 Task: Editing simple light - Section title and description.
Action: Mouse moved to (217, 72)
Screenshot: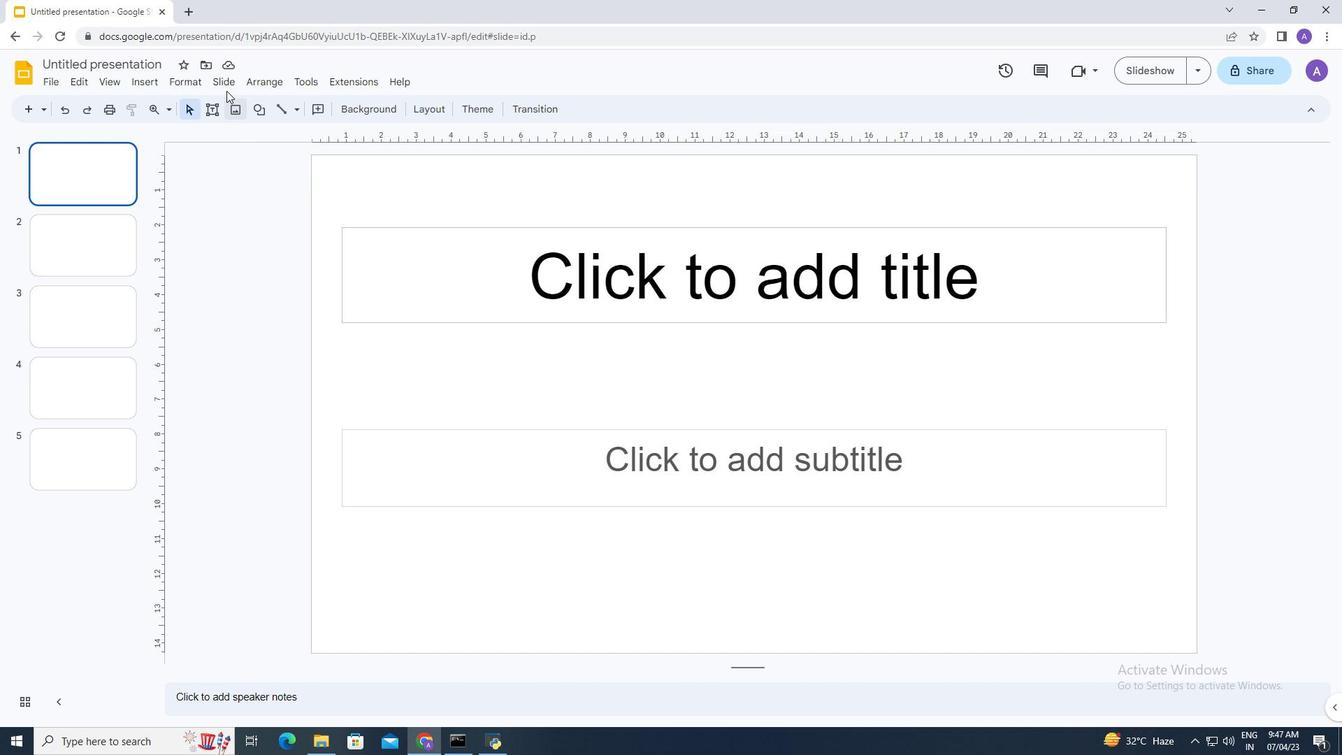 
Action: Mouse pressed left at (217, 72)
Screenshot: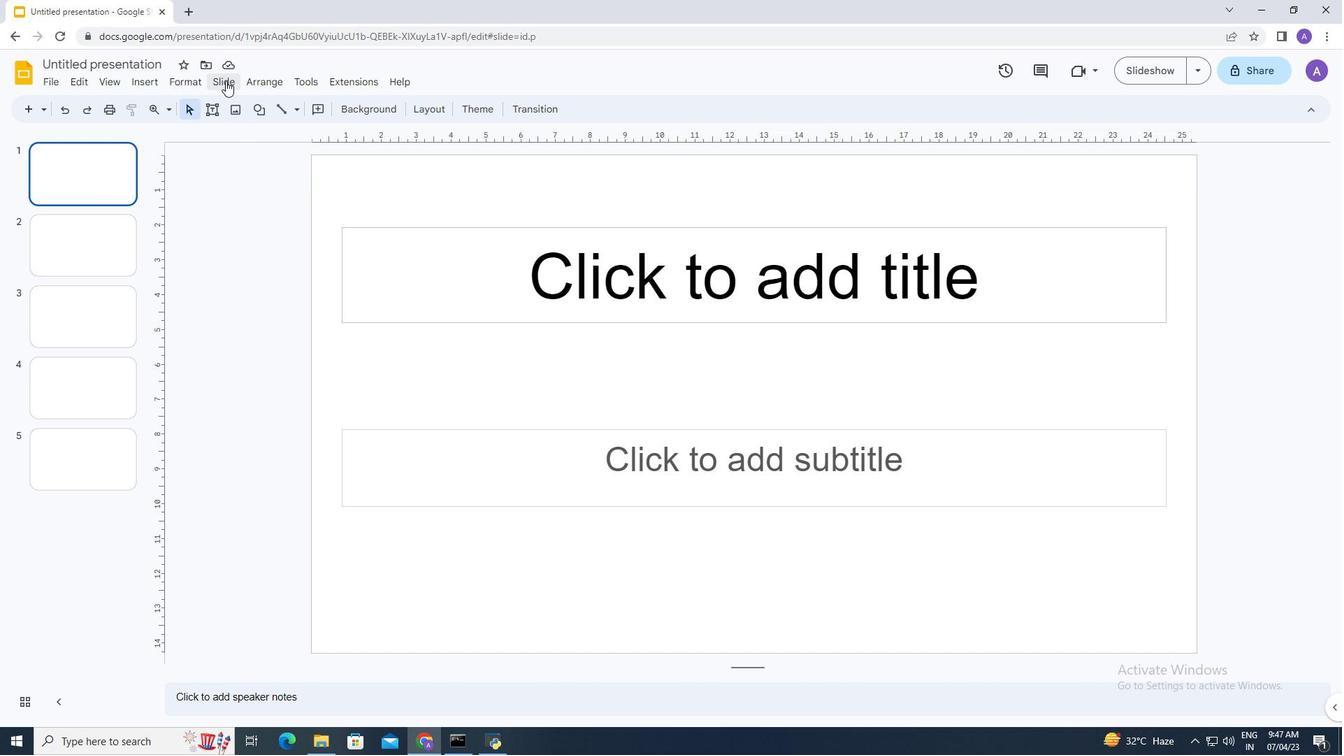 
Action: Mouse moved to (277, 301)
Screenshot: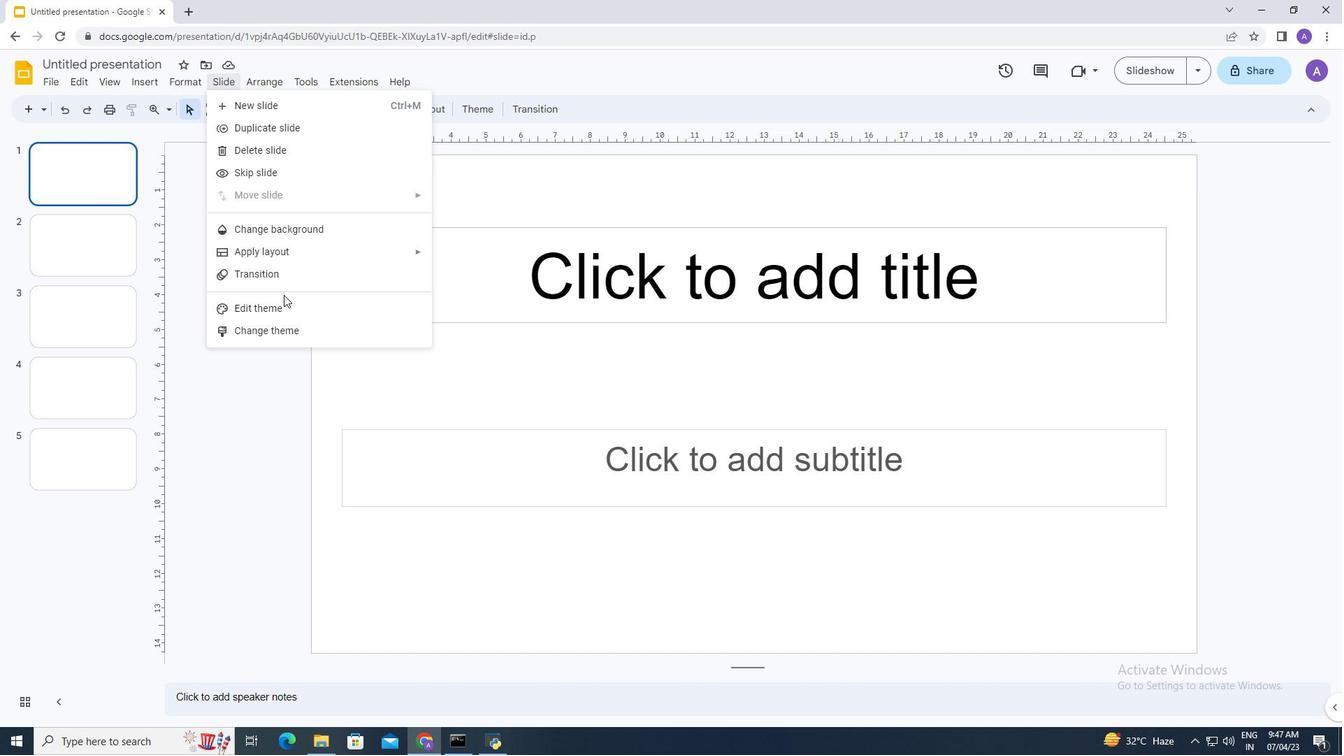 
Action: Mouse pressed left at (277, 301)
Screenshot: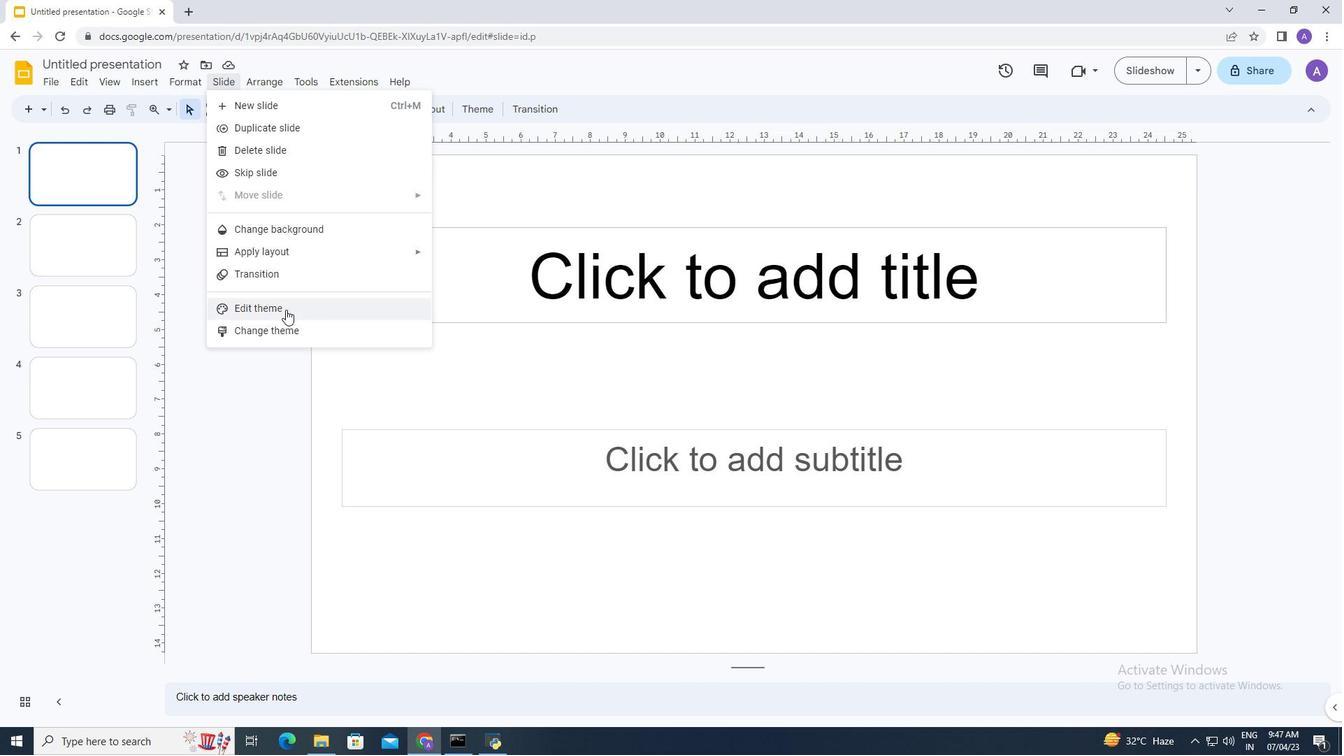 
Action: Mouse moved to (185, 708)
Screenshot: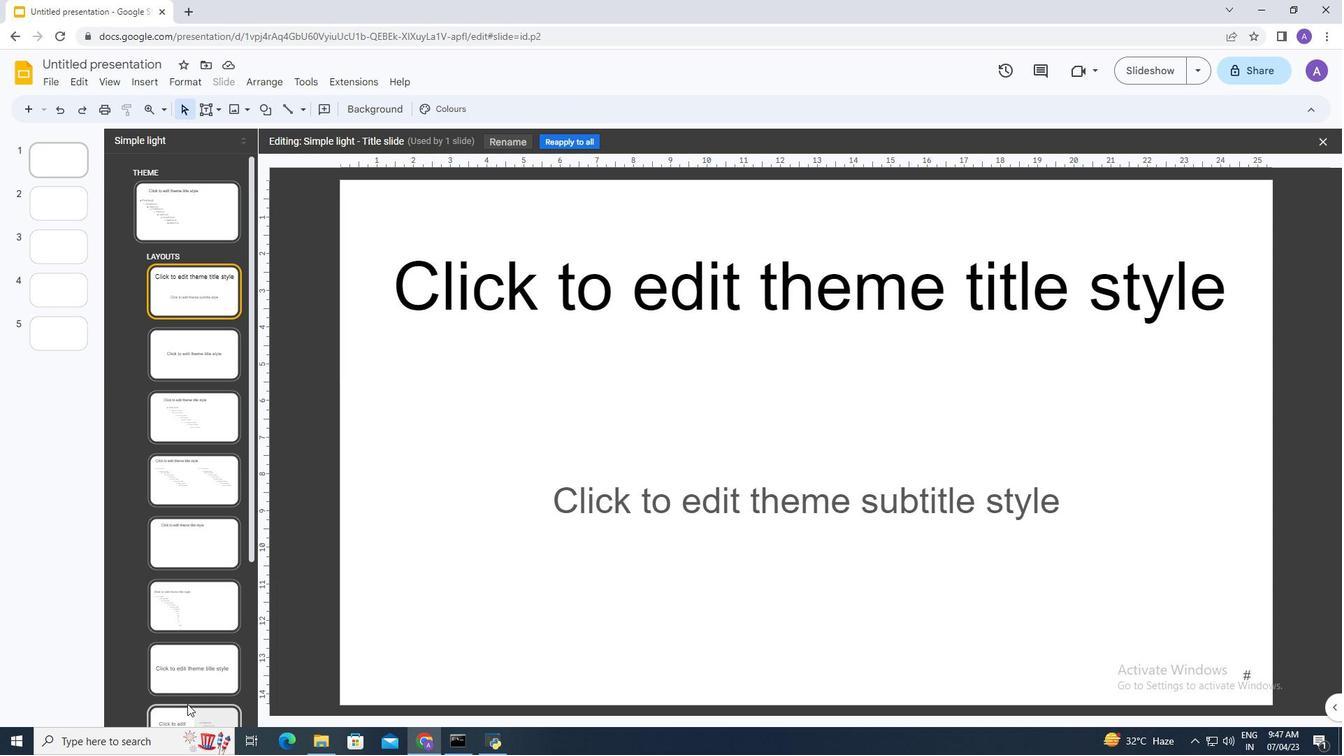 
Action: Mouse pressed left at (185, 708)
Screenshot: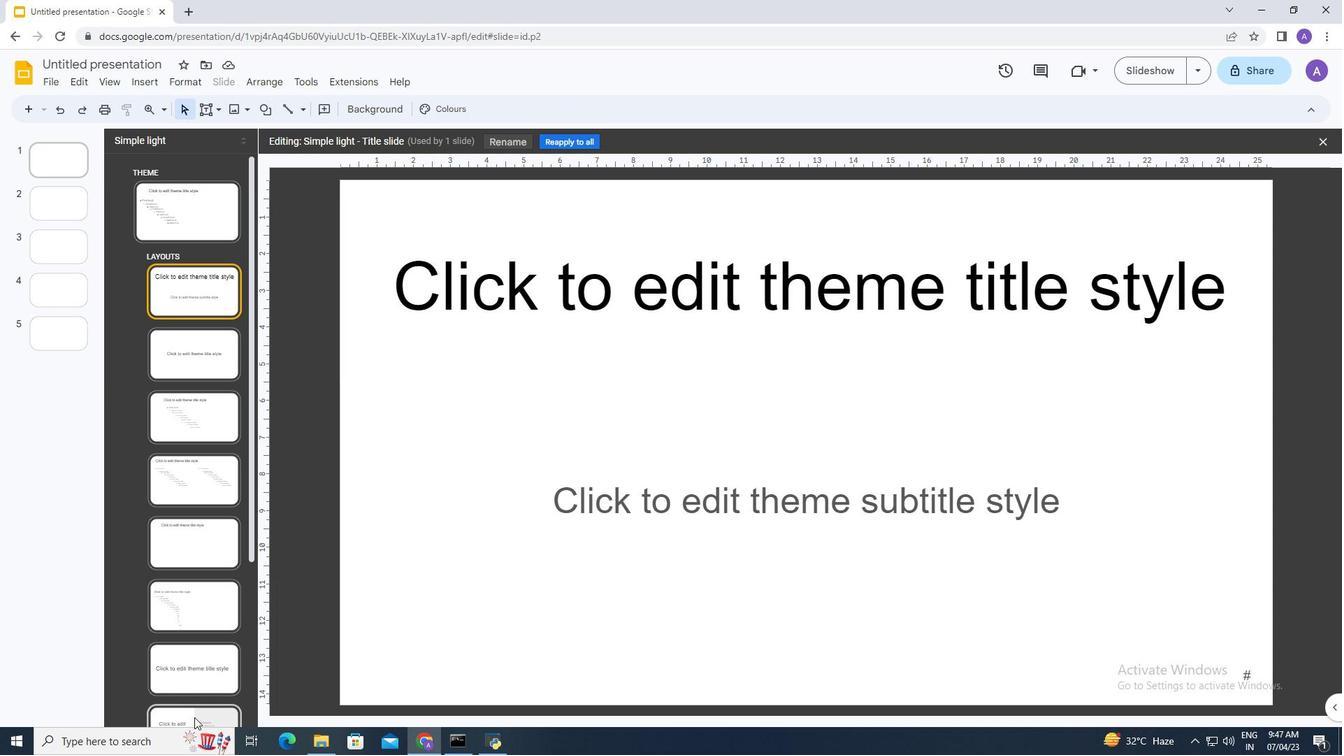 
Action: Mouse moved to (566, 349)
Screenshot: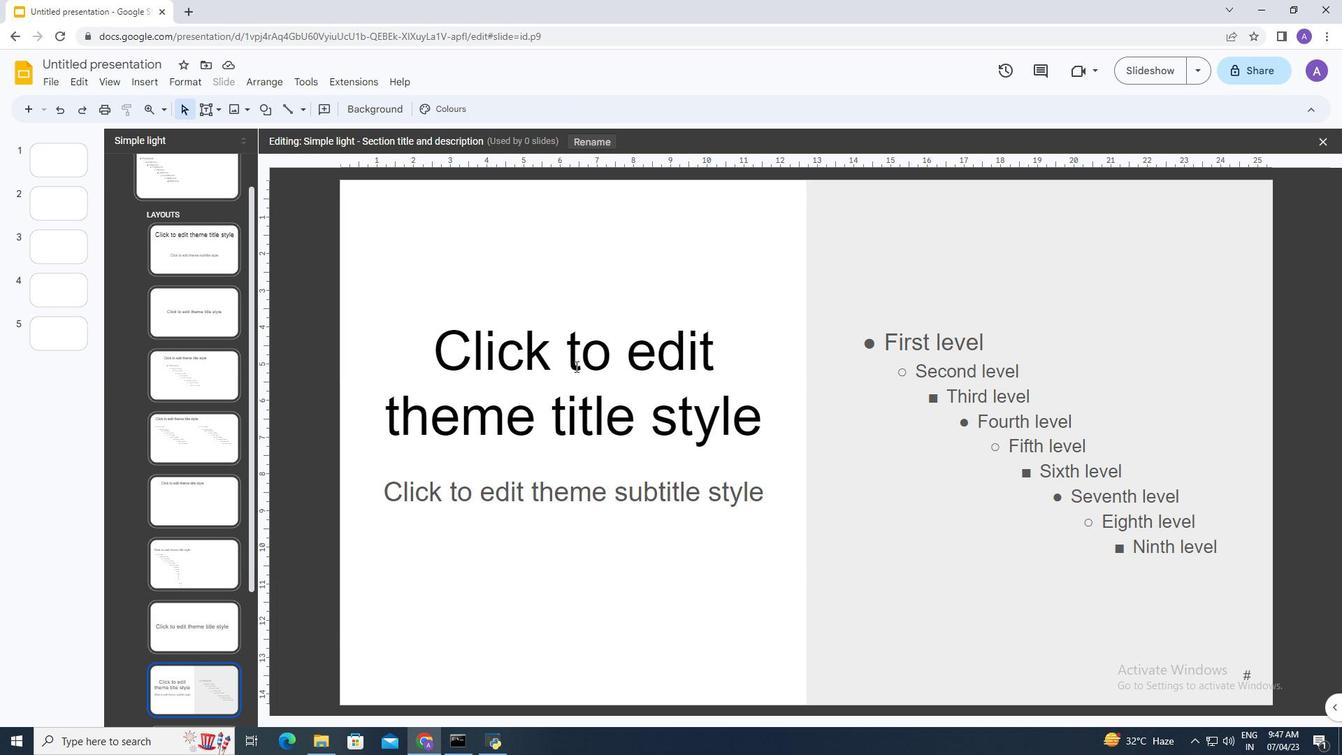 
Action: Mouse pressed left at (566, 349)
Screenshot: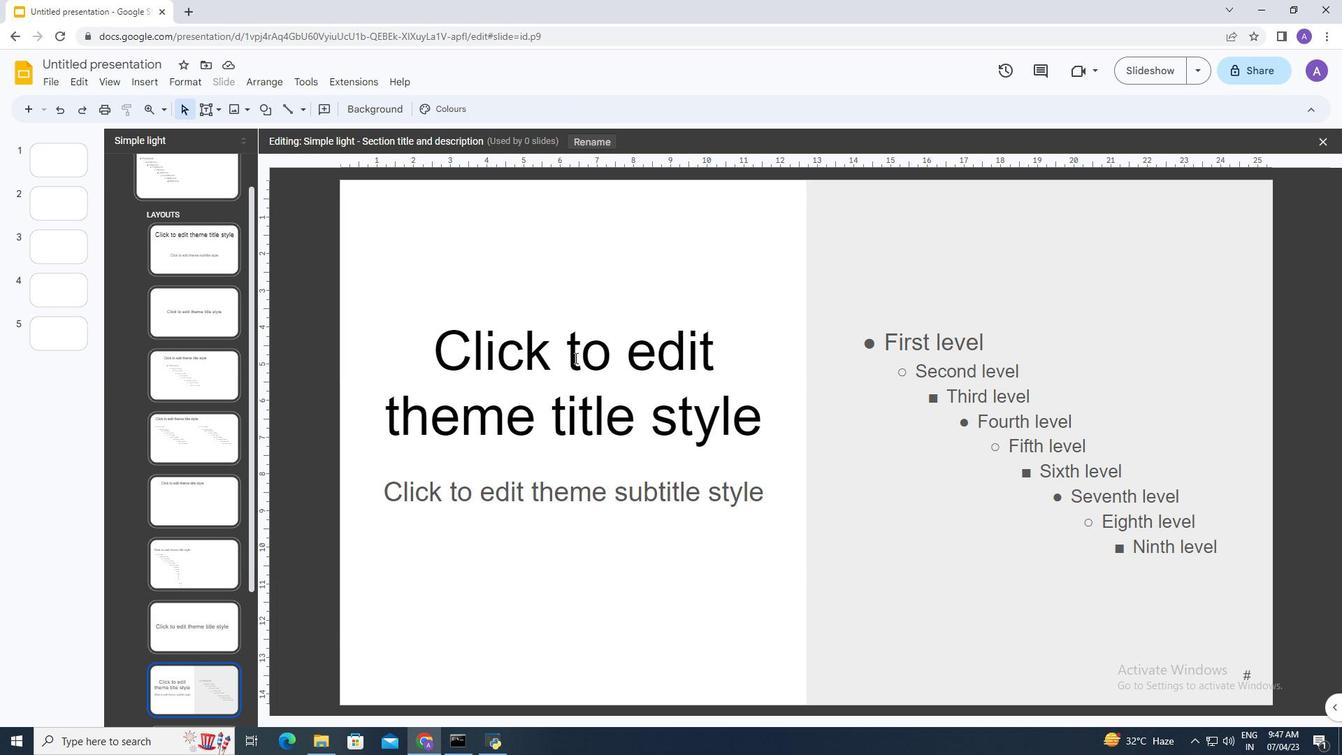 
Action: Mouse moved to (565, 449)
Screenshot: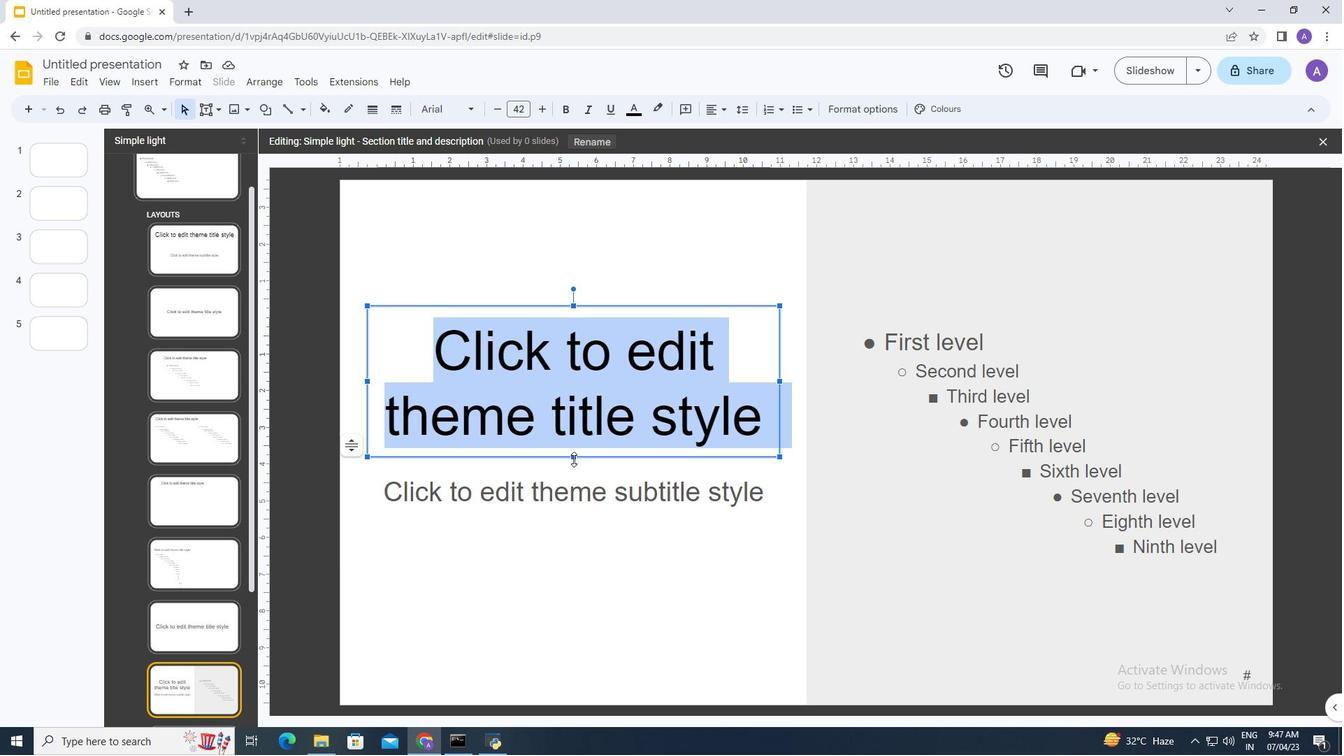 
Action: Mouse pressed left at (565, 449)
Screenshot: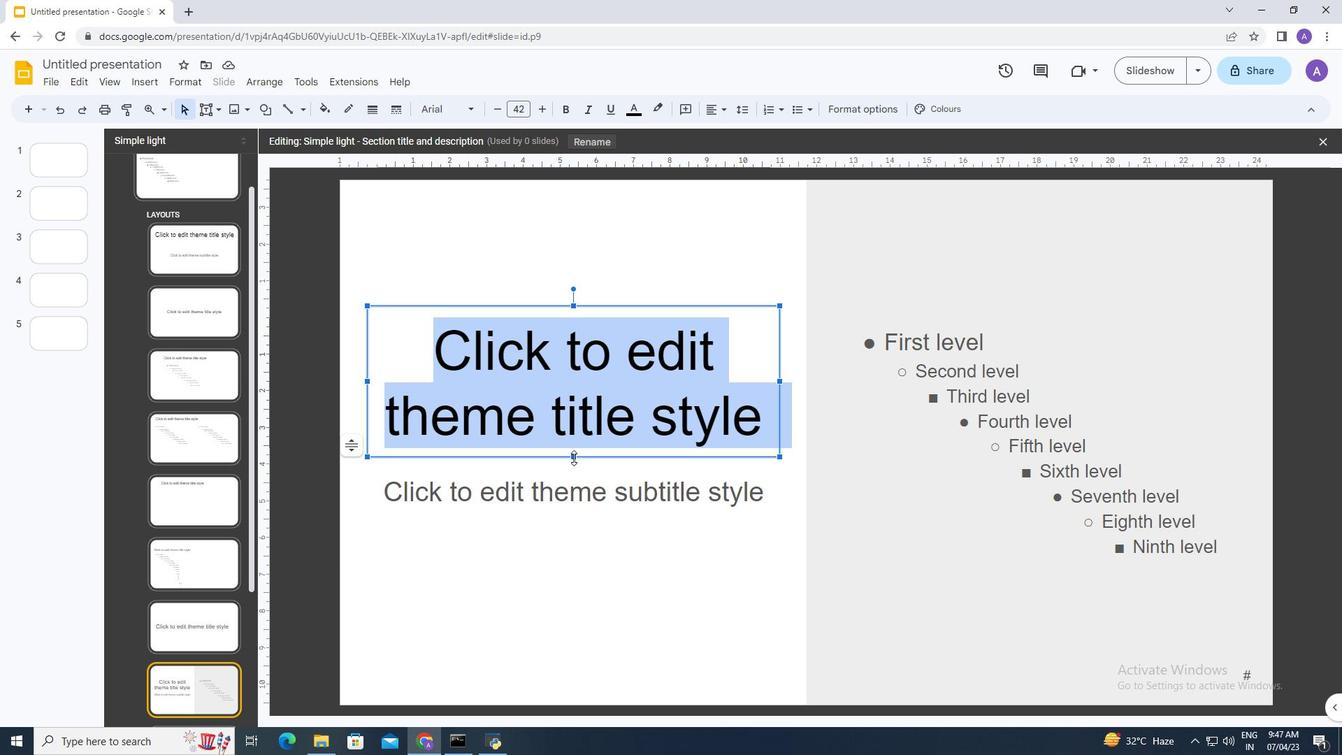 
Action: Mouse moved to (941, 339)
Screenshot: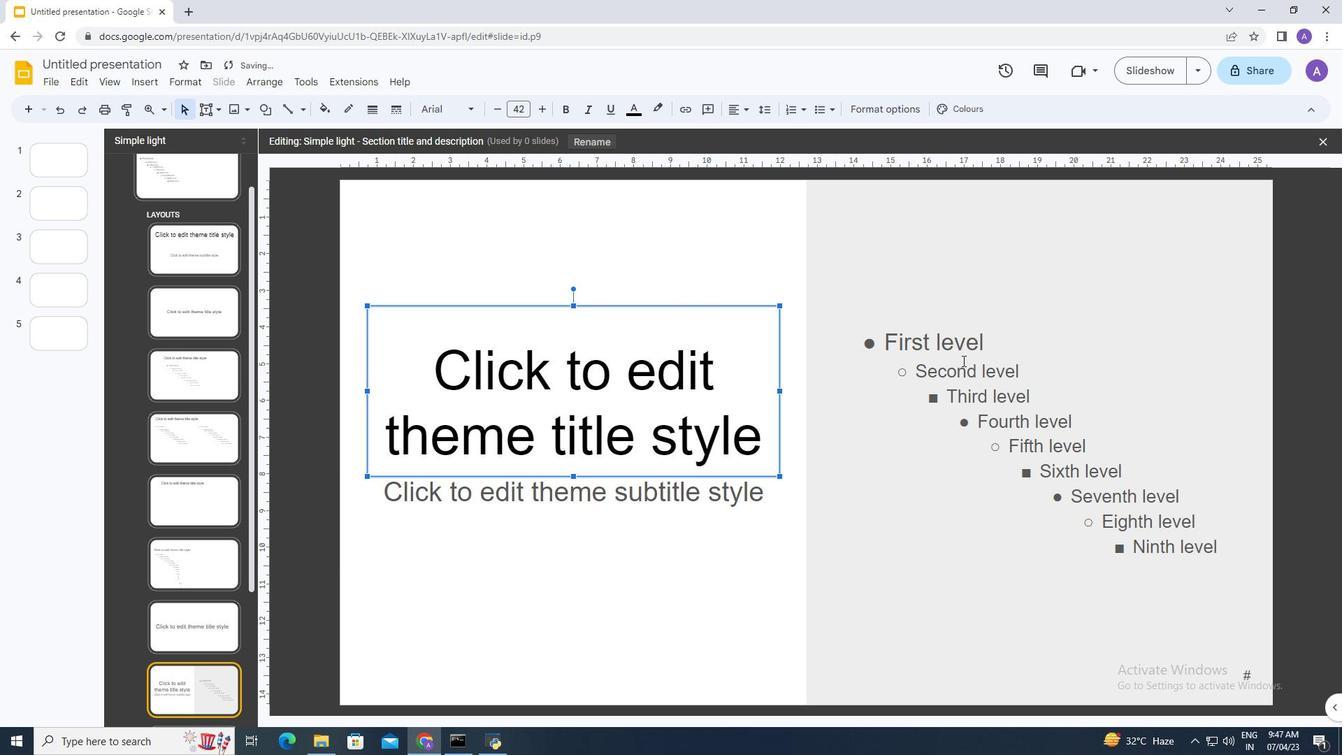 
Action: Mouse pressed left at (941, 339)
Screenshot: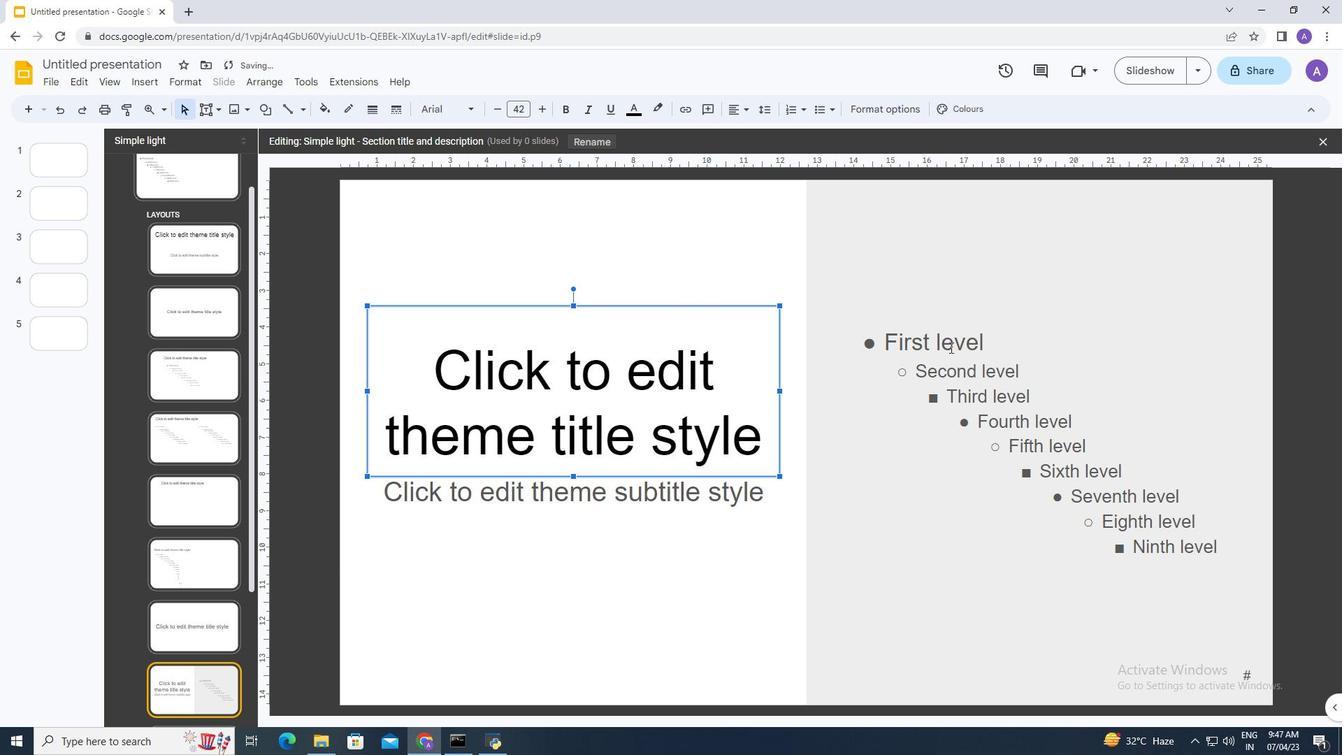 
Action: Mouse moved to (1031, 246)
Screenshot: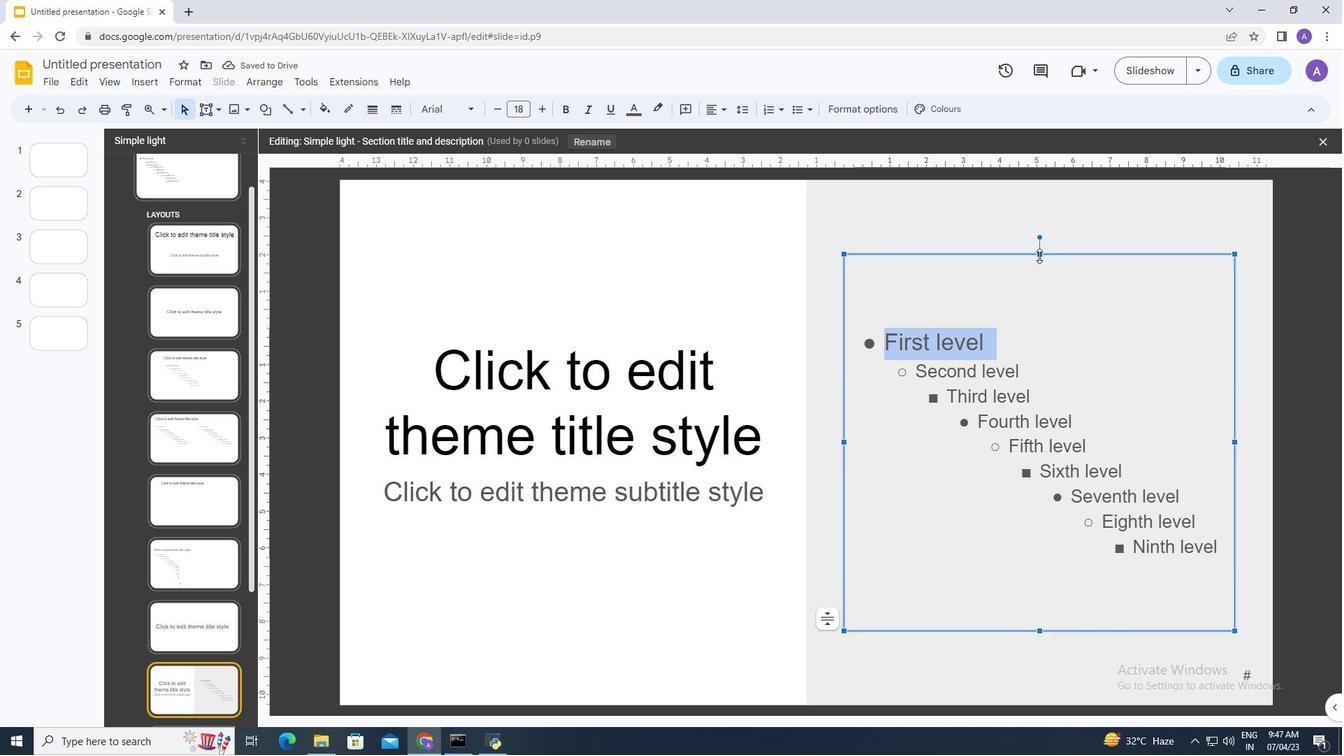 
Action: Mouse pressed left at (1031, 246)
Screenshot: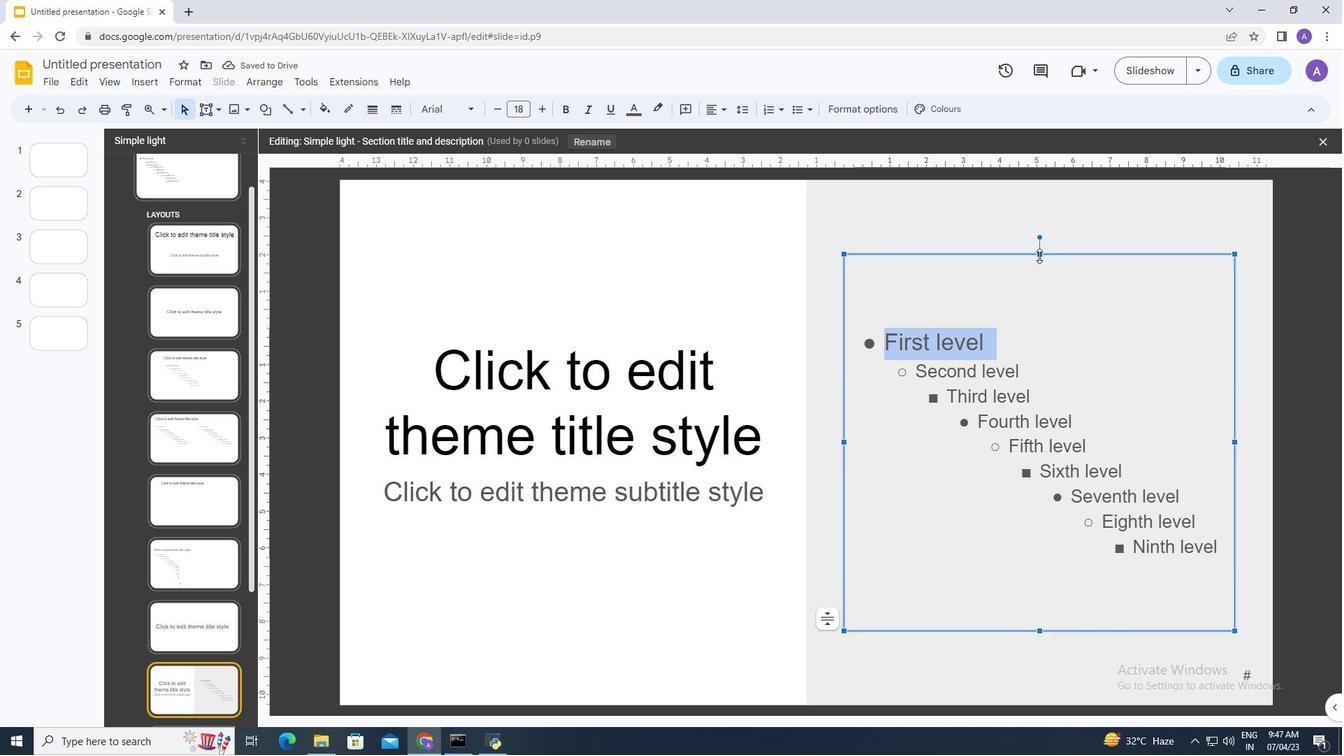 
Action: Mouse moved to (938, 360)
Screenshot: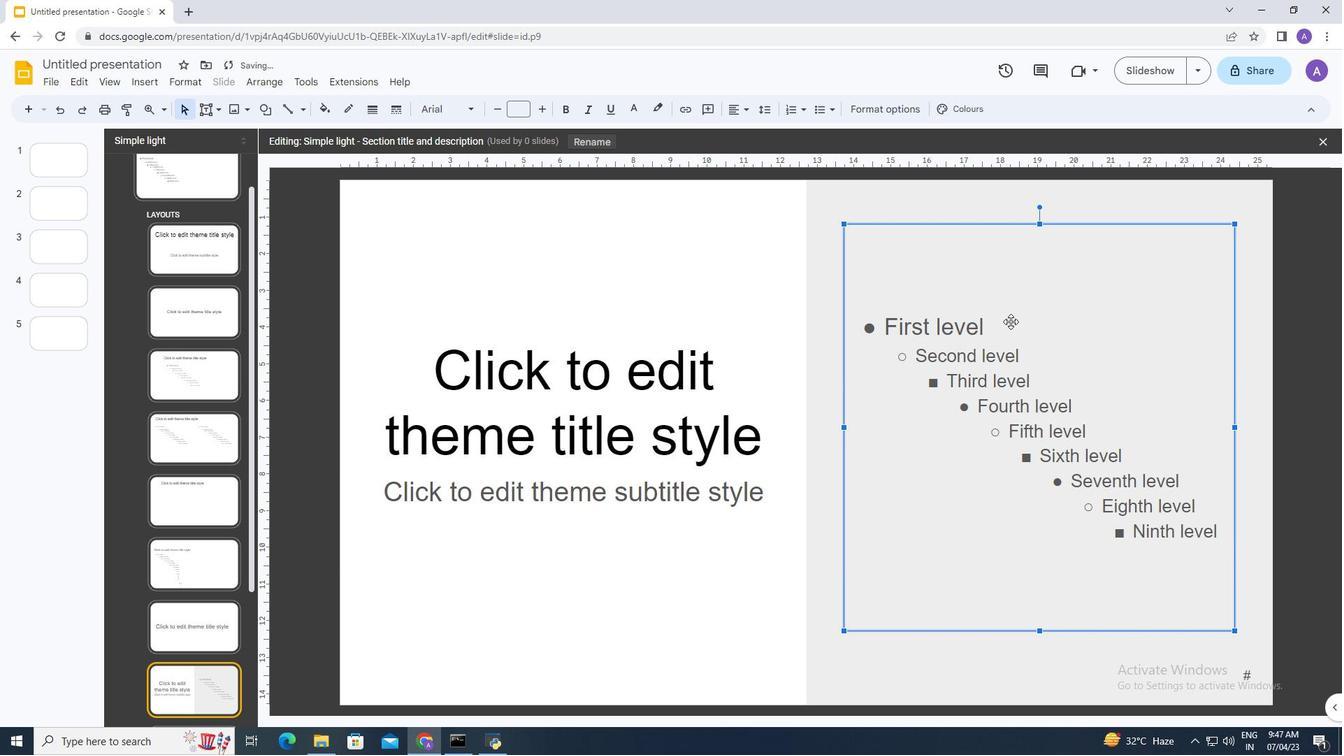 
Action: Mouse pressed left at (938, 360)
Screenshot: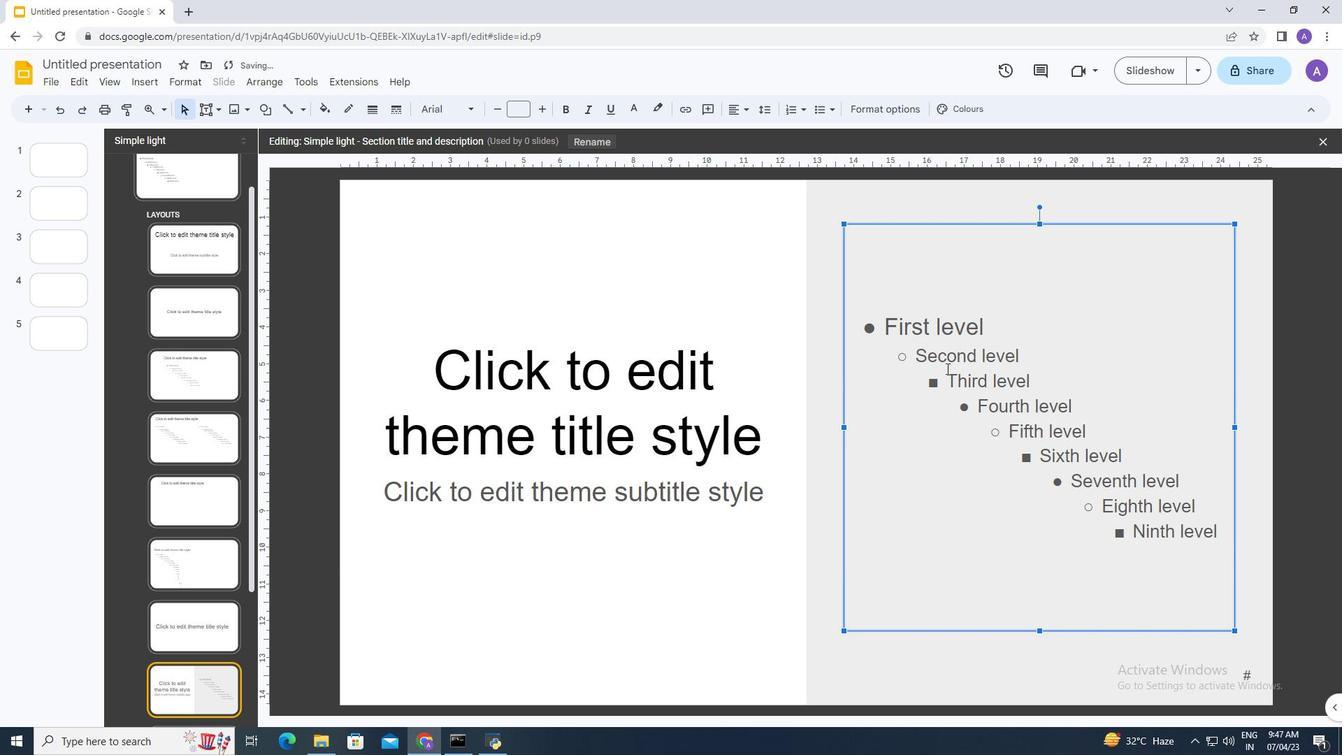
Action: Mouse moved to (587, 363)
Screenshot: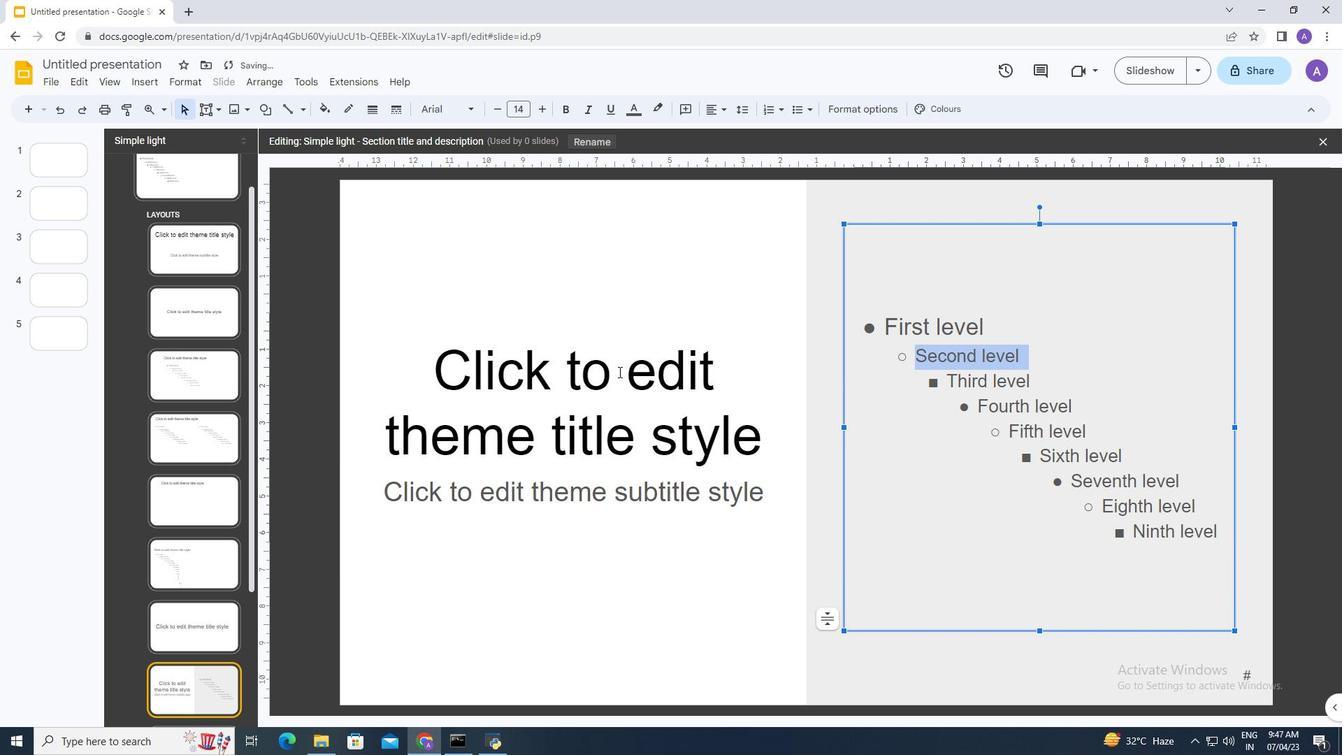 
Action: Mouse pressed left at (587, 363)
Screenshot: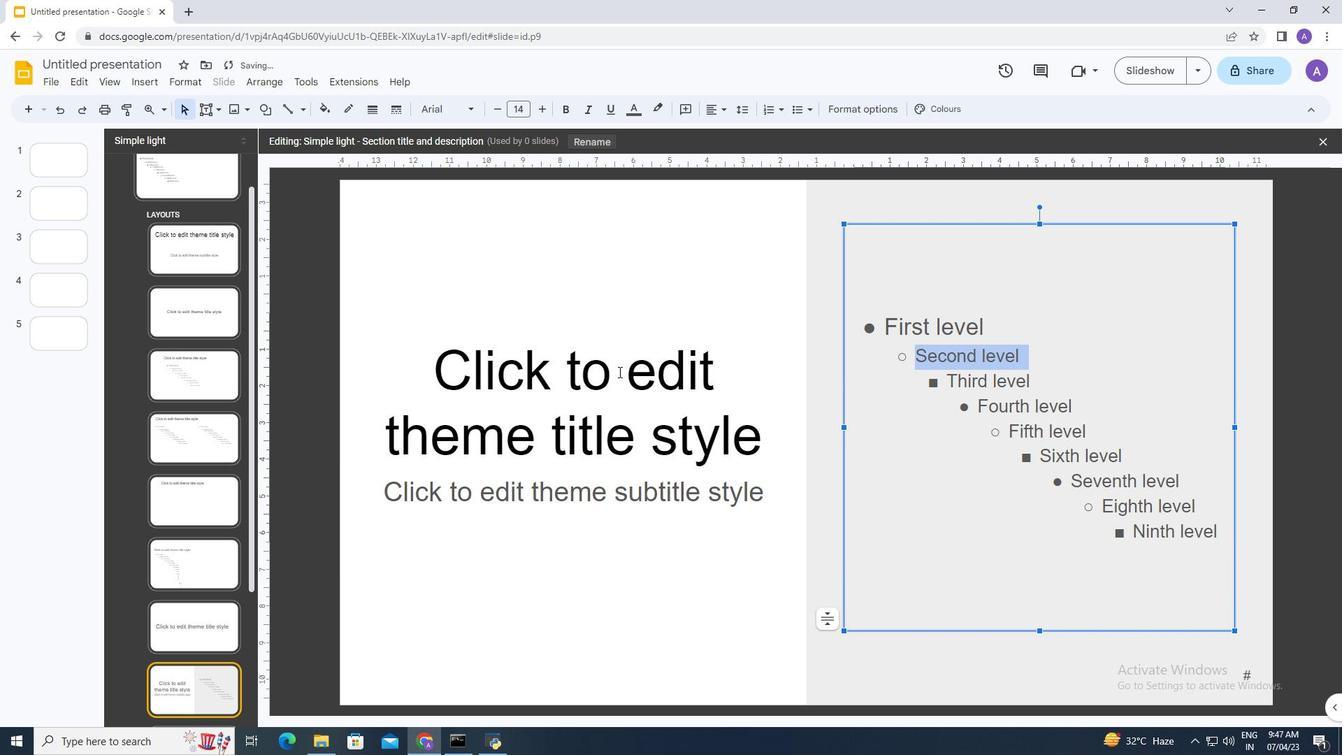 
Action: Mouse moved to (560, 395)
Screenshot: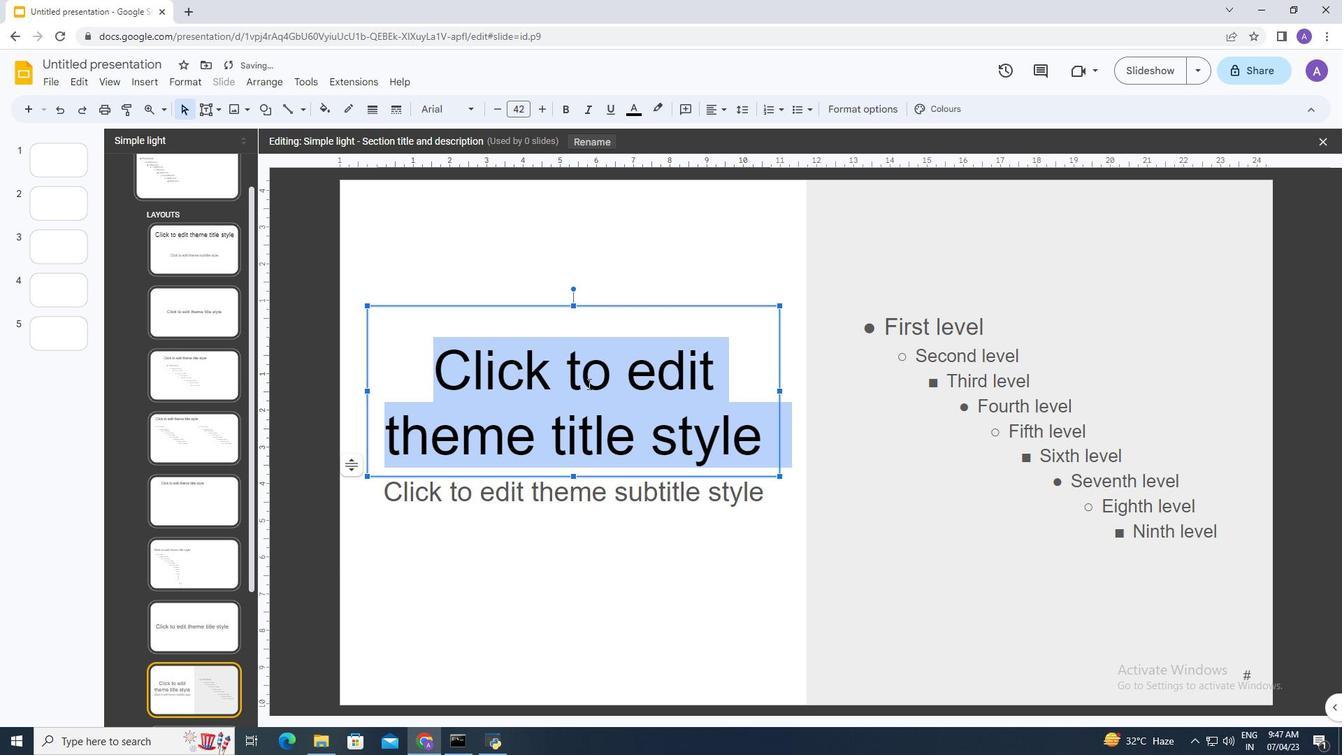 
